 Task: Look for products in the category "Mexican" from Store Brand only.
Action: Mouse moved to (16, 136)
Screenshot: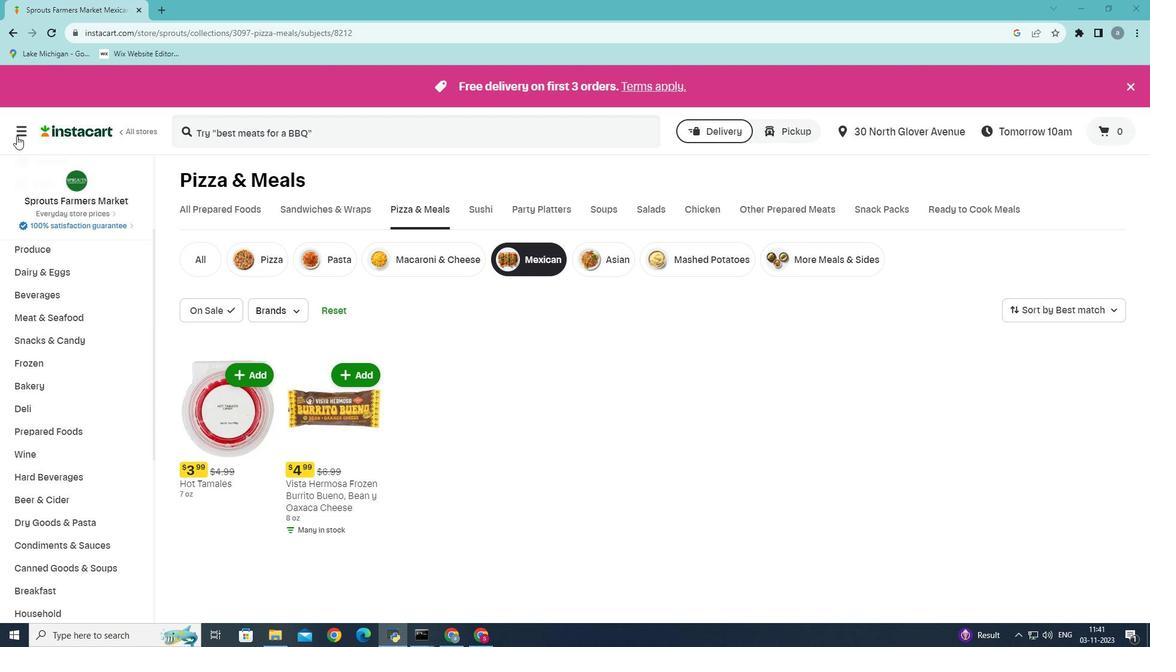 
Action: Mouse pressed left at (16, 136)
Screenshot: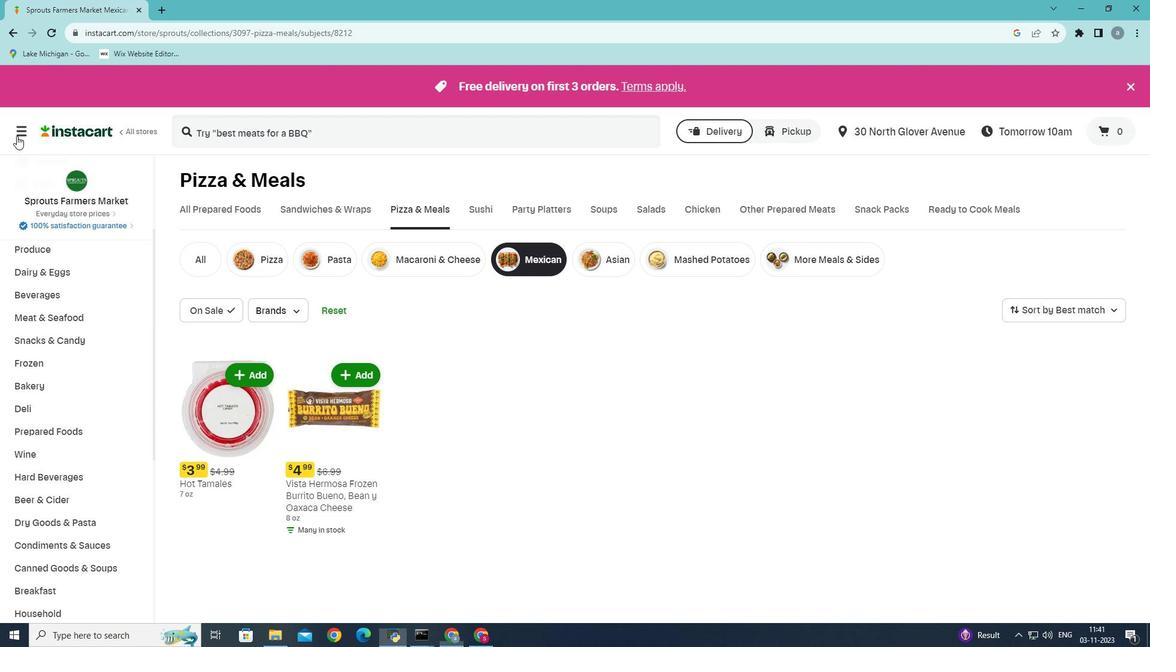 
Action: Mouse moved to (76, 333)
Screenshot: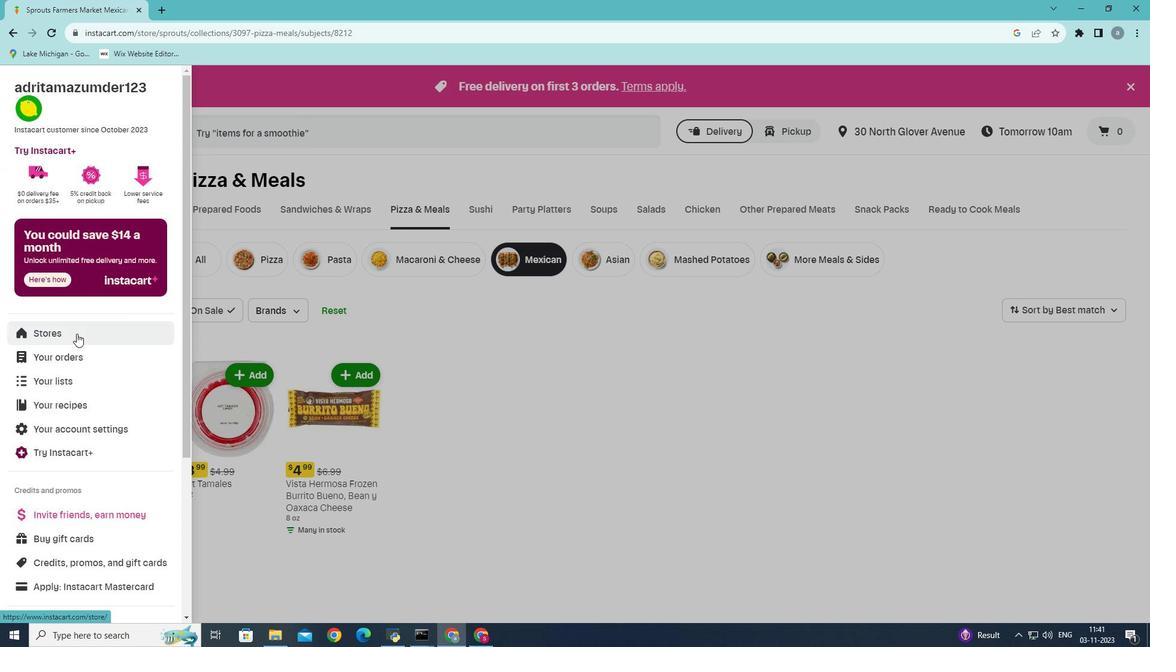
Action: Mouse pressed left at (76, 333)
Screenshot: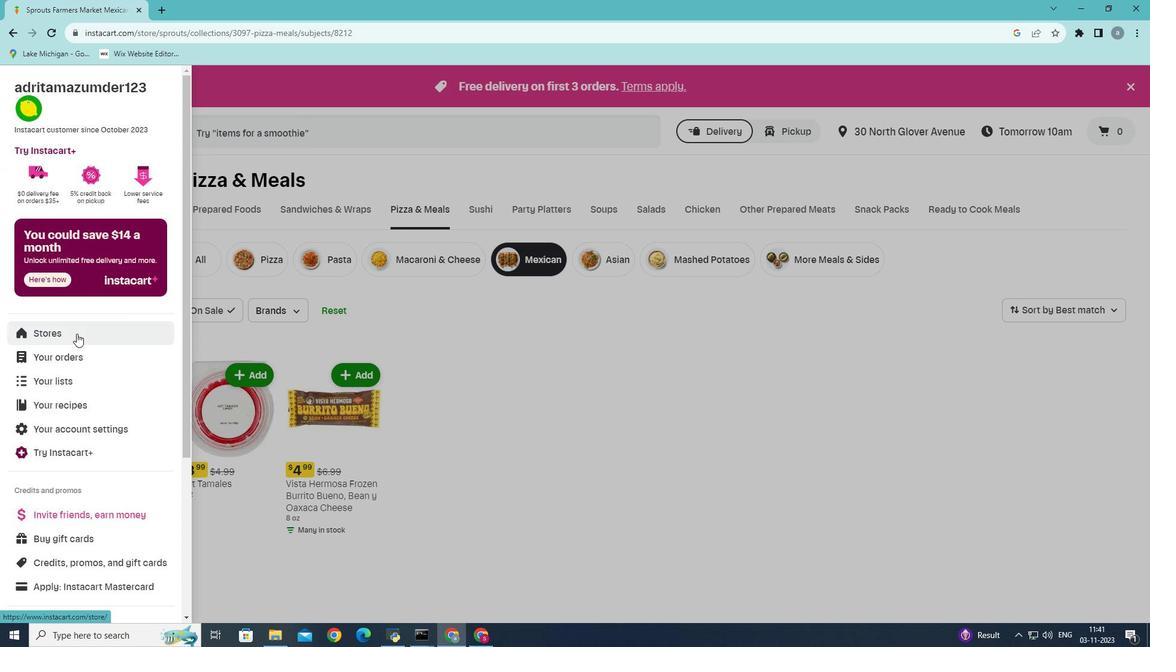
Action: Mouse moved to (282, 139)
Screenshot: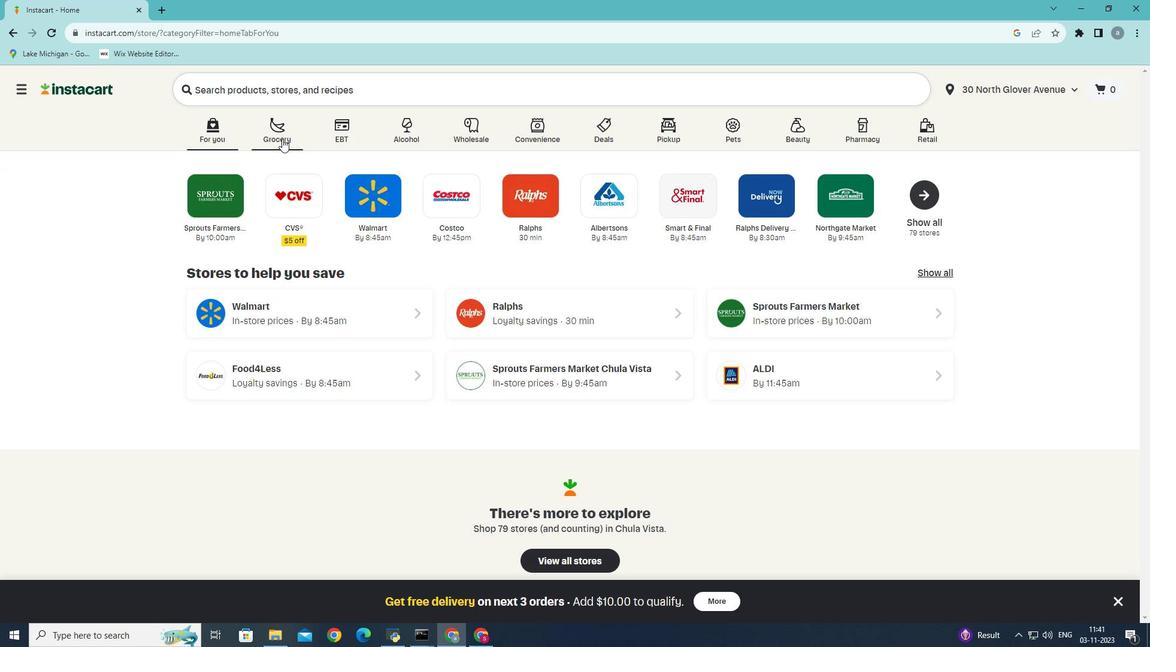 
Action: Mouse pressed left at (282, 139)
Screenshot: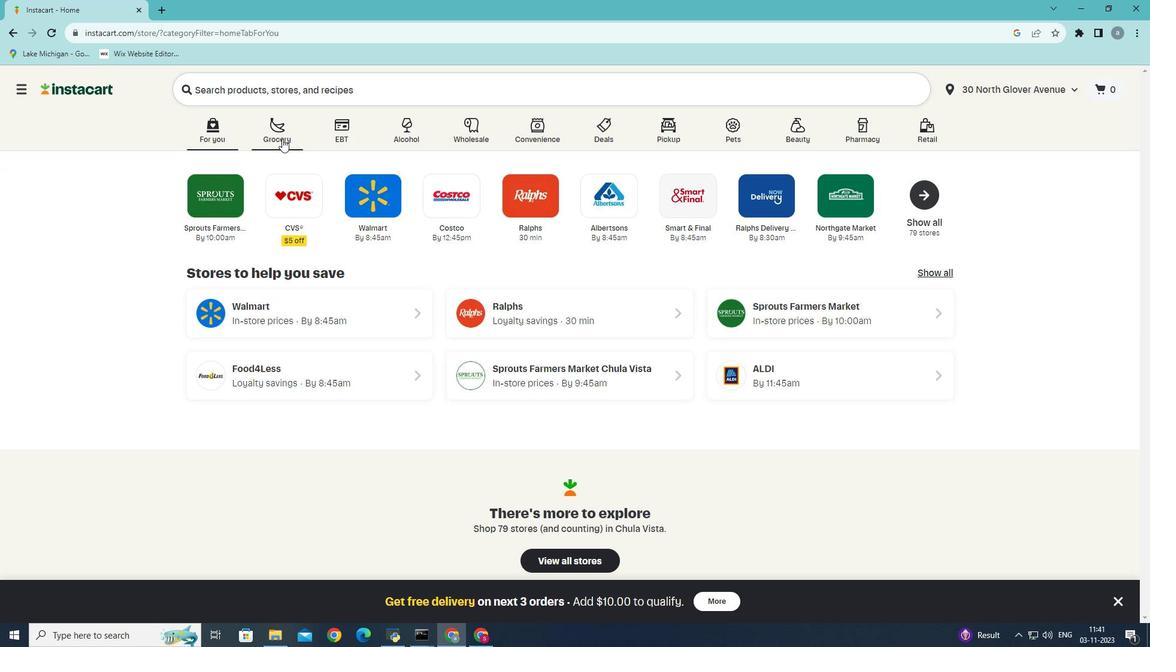 
Action: Mouse moved to (314, 346)
Screenshot: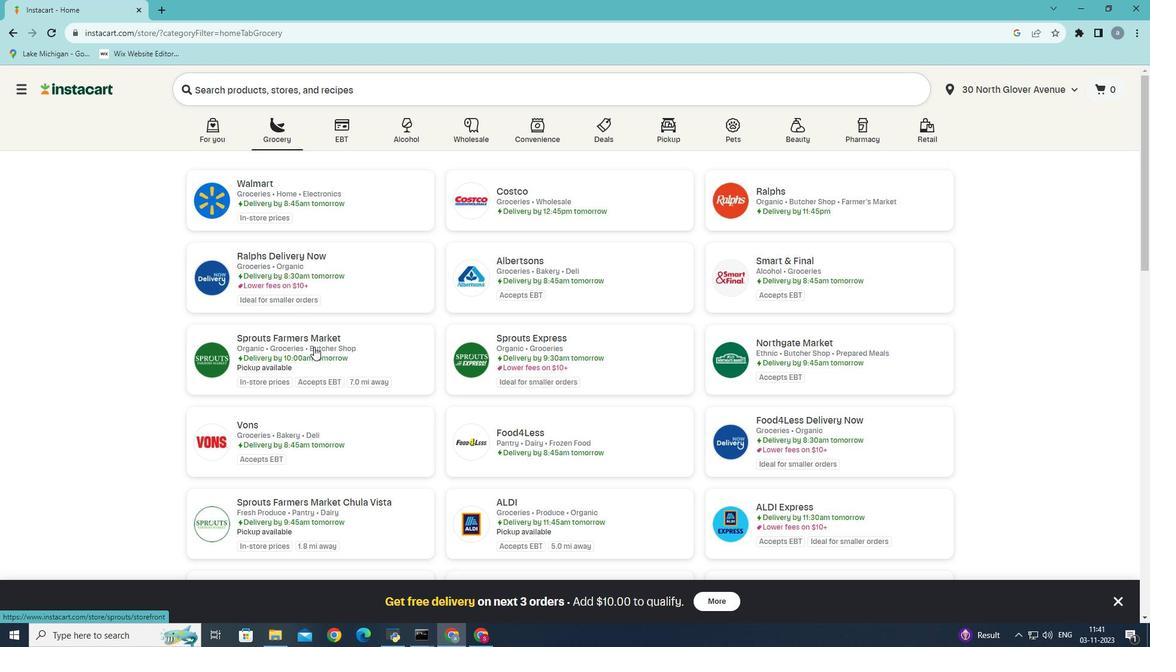 
Action: Mouse pressed left at (314, 346)
Screenshot: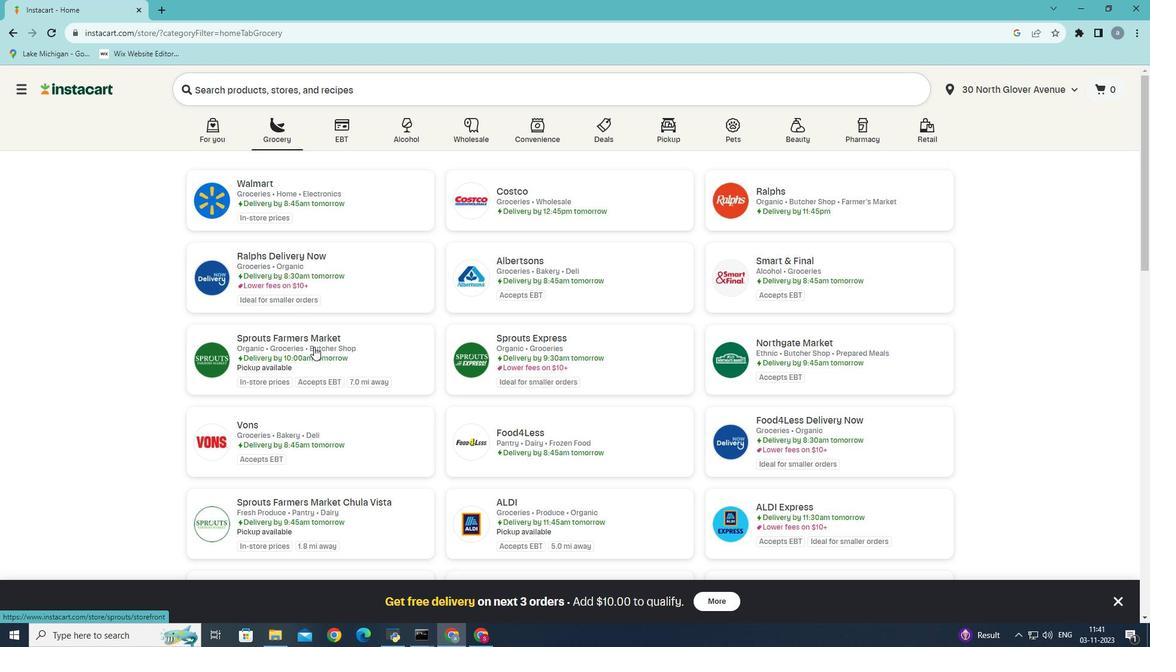 
Action: Mouse moved to (105, 448)
Screenshot: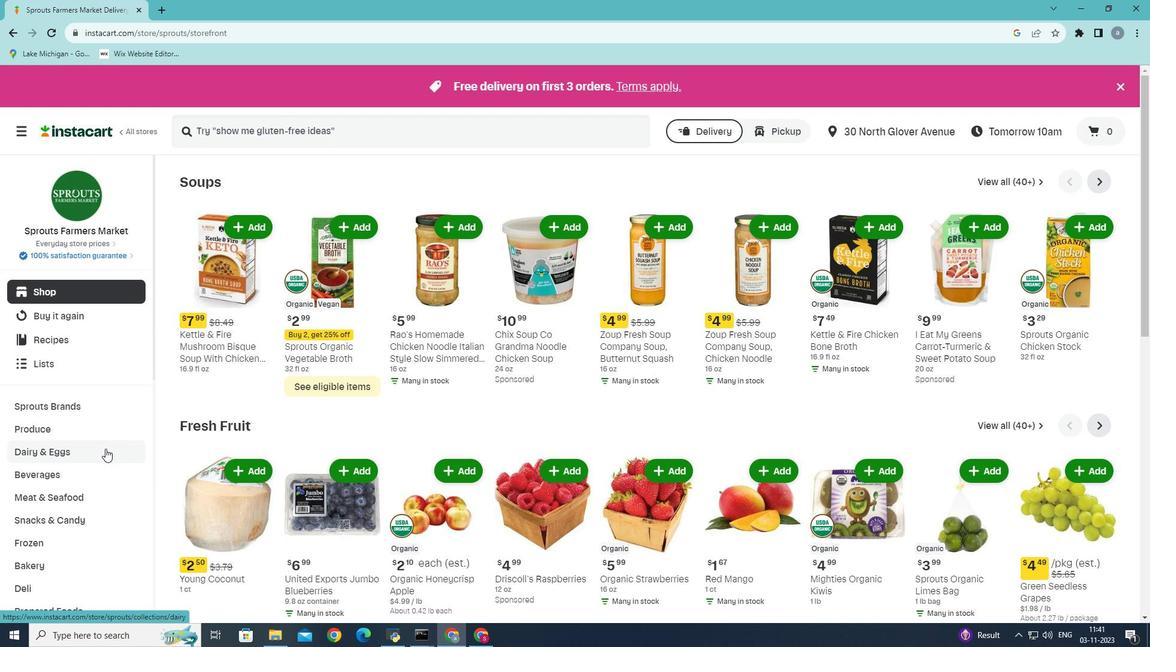 
Action: Mouse scrolled (105, 448) with delta (0, 0)
Screenshot: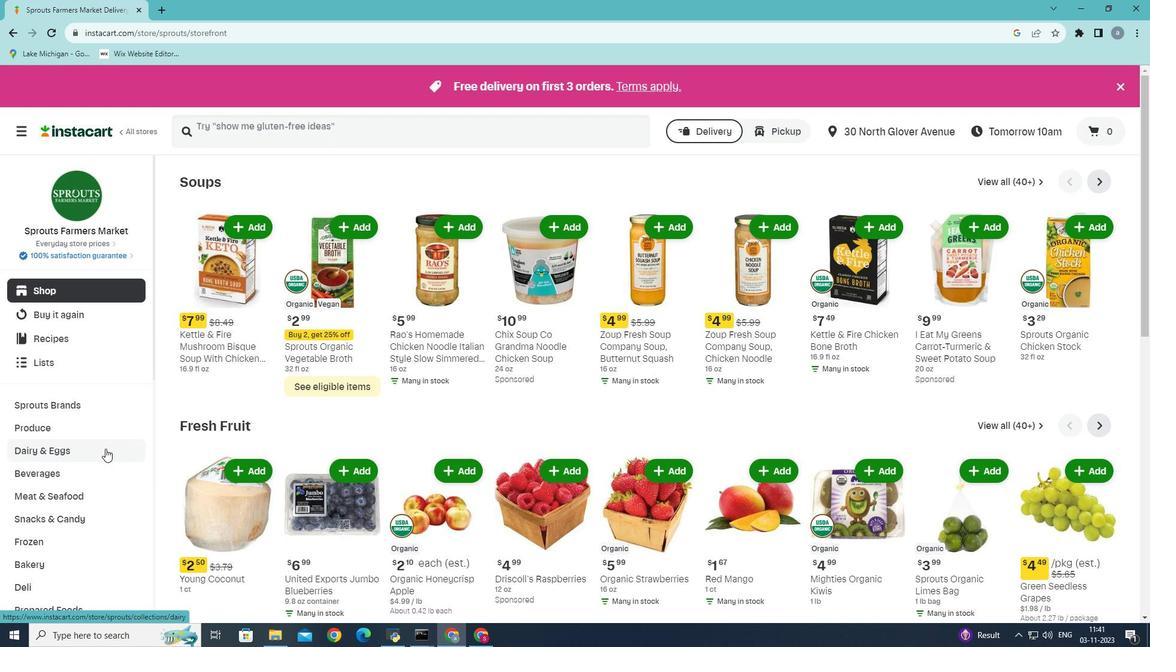 
Action: Mouse scrolled (105, 448) with delta (0, 0)
Screenshot: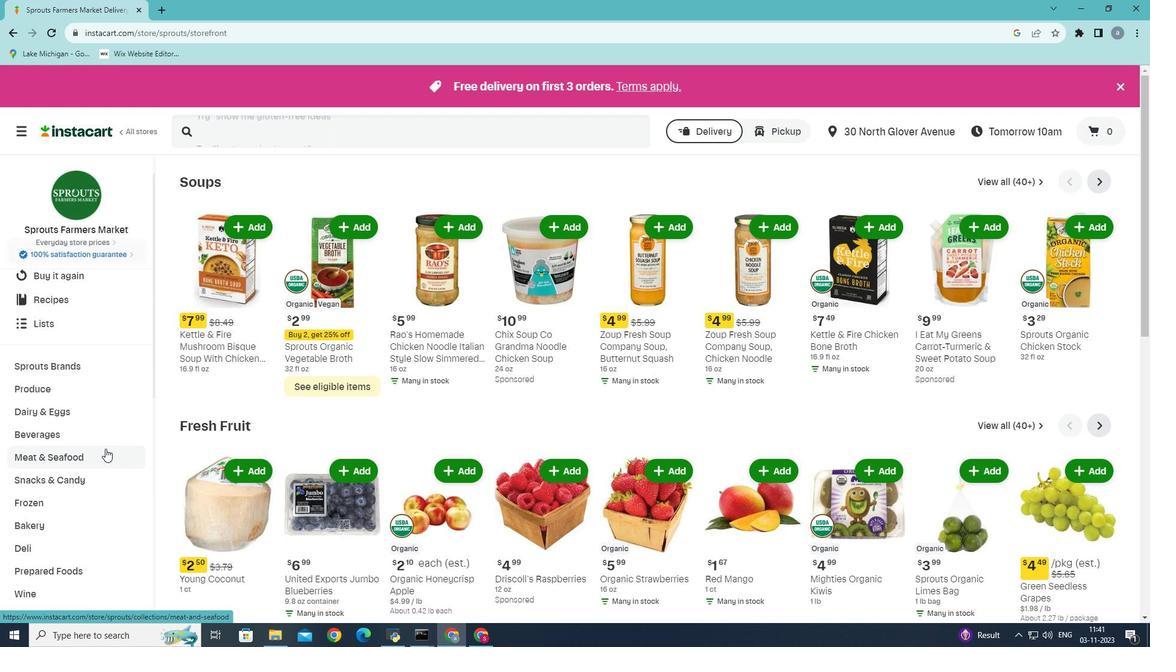 
Action: Mouse moved to (52, 490)
Screenshot: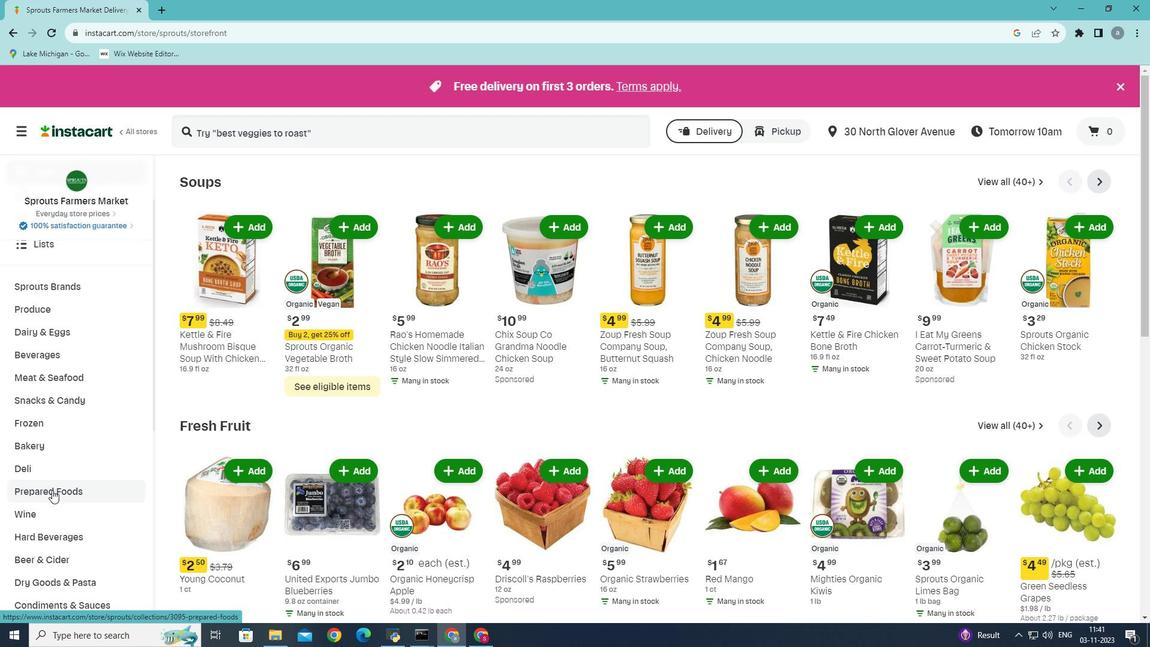 
Action: Mouse pressed left at (52, 490)
Screenshot: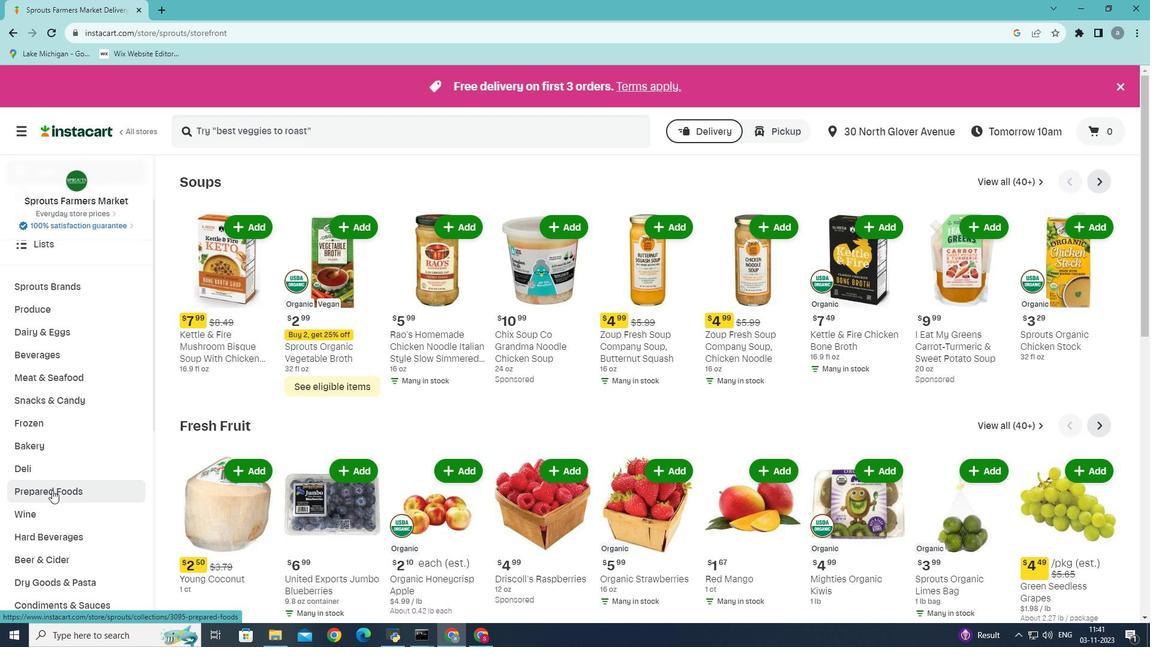 
Action: Mouse moved to (426, 206)
Screenshot: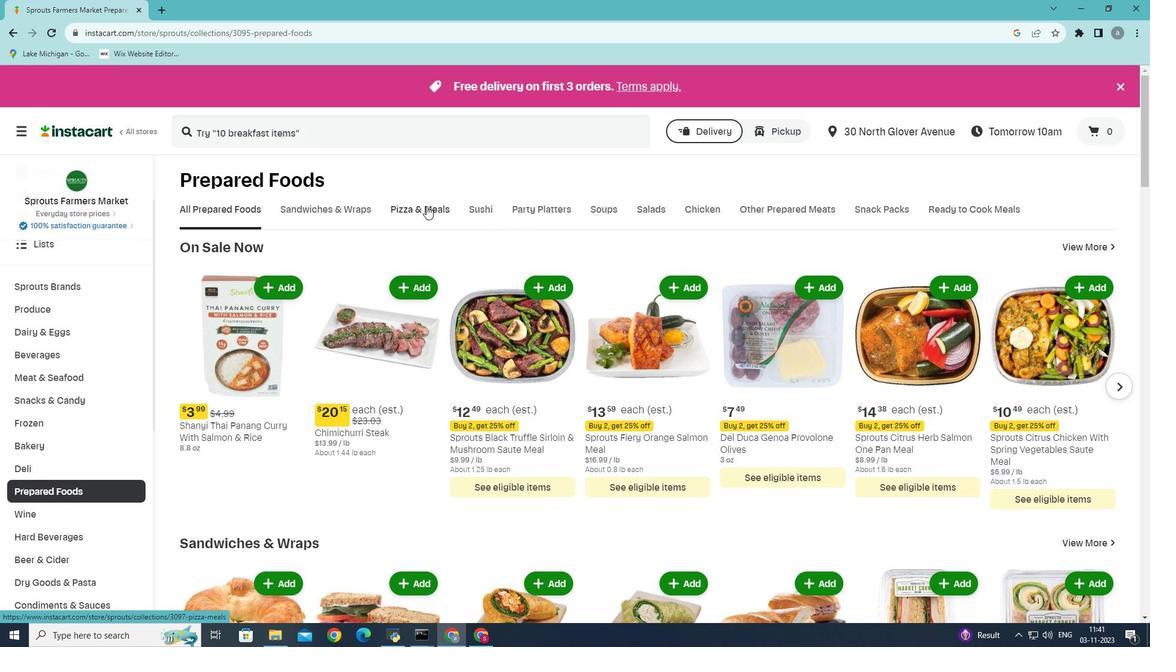 
Action: Mouse pressed left at (426, 206)
Screenshot: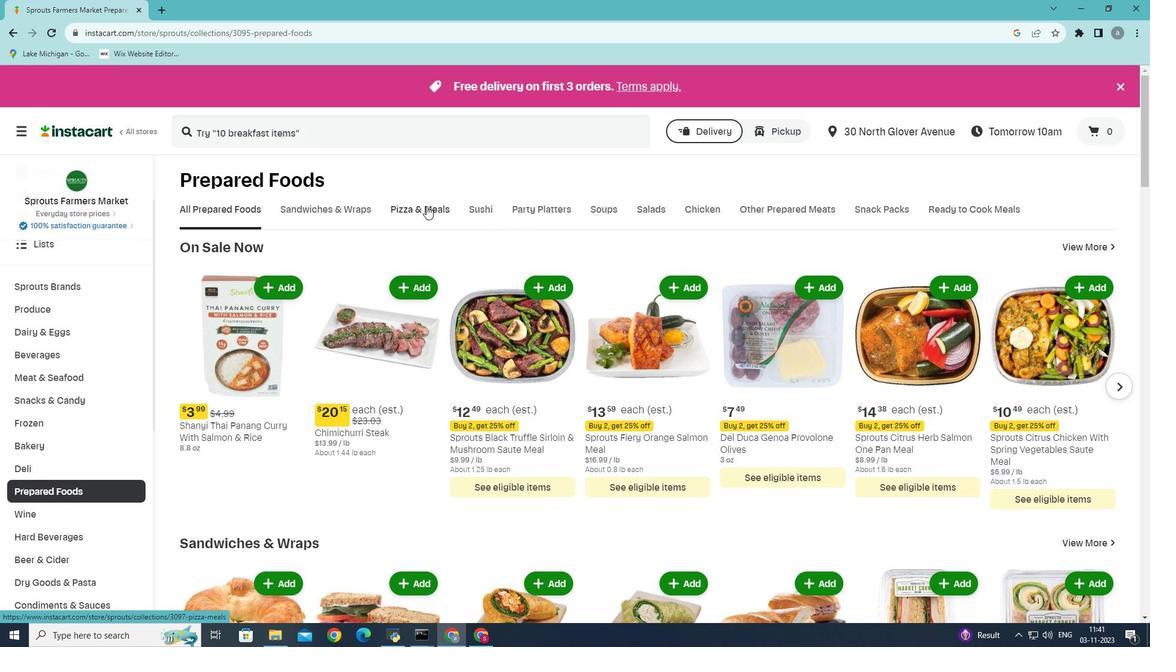 
Action: Mouse moved to (539, 261)
Screenshot: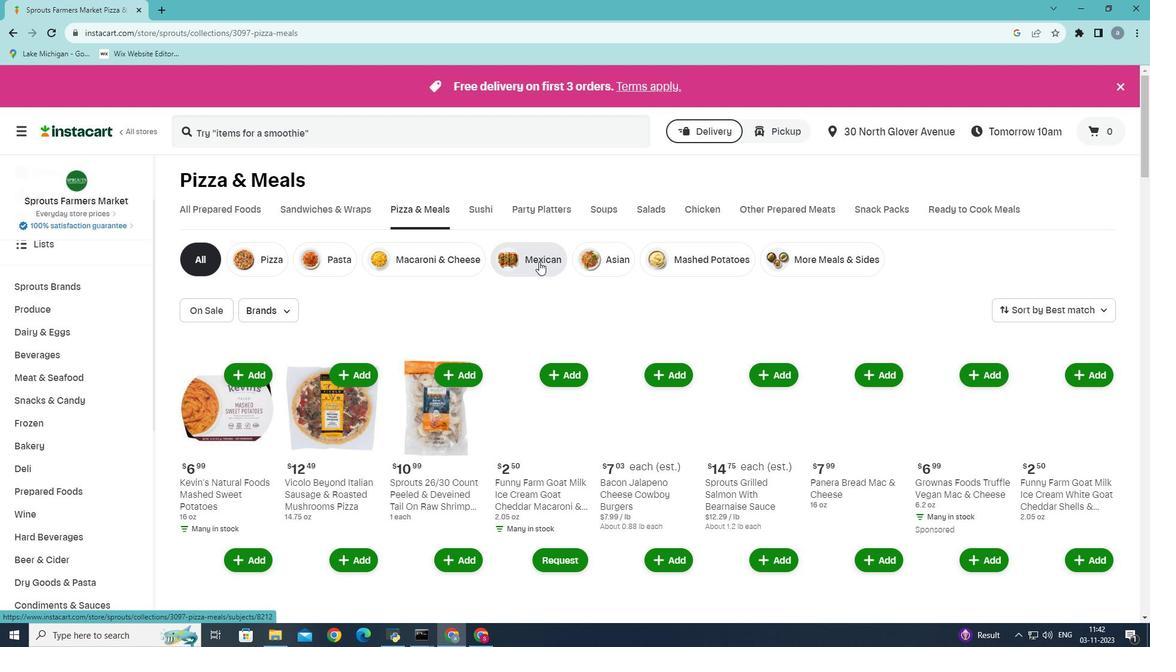 
Action: Mouse pressed left at (539, 261)
Screenshot: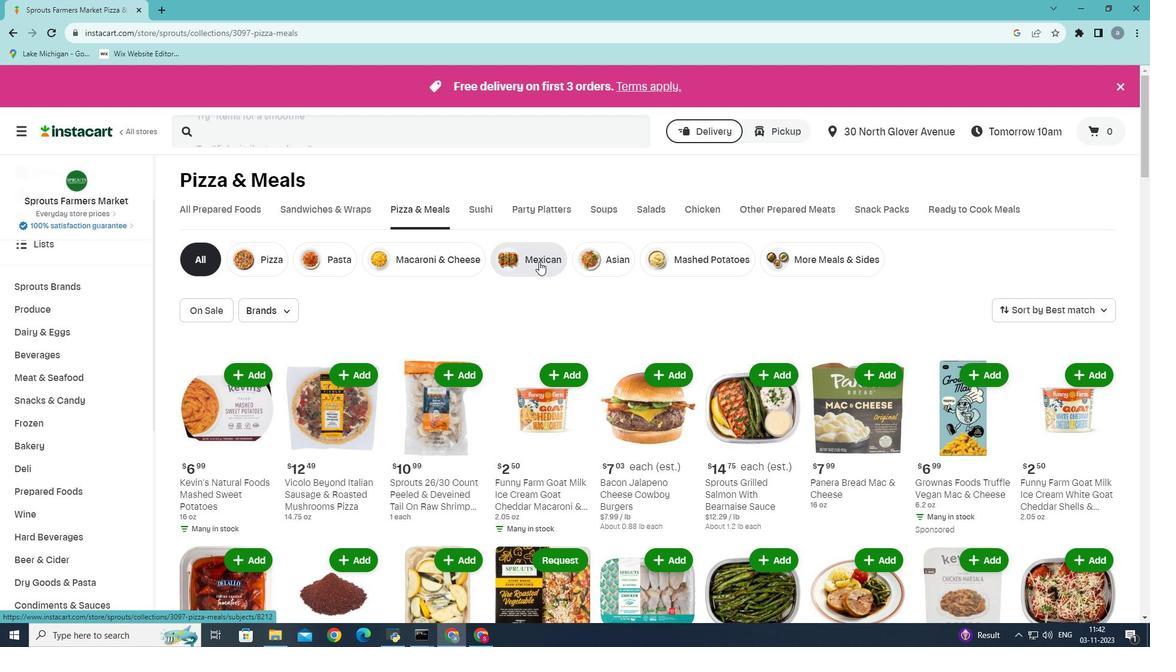 
Action: Mouse moved to (282, 313)
Screenshot: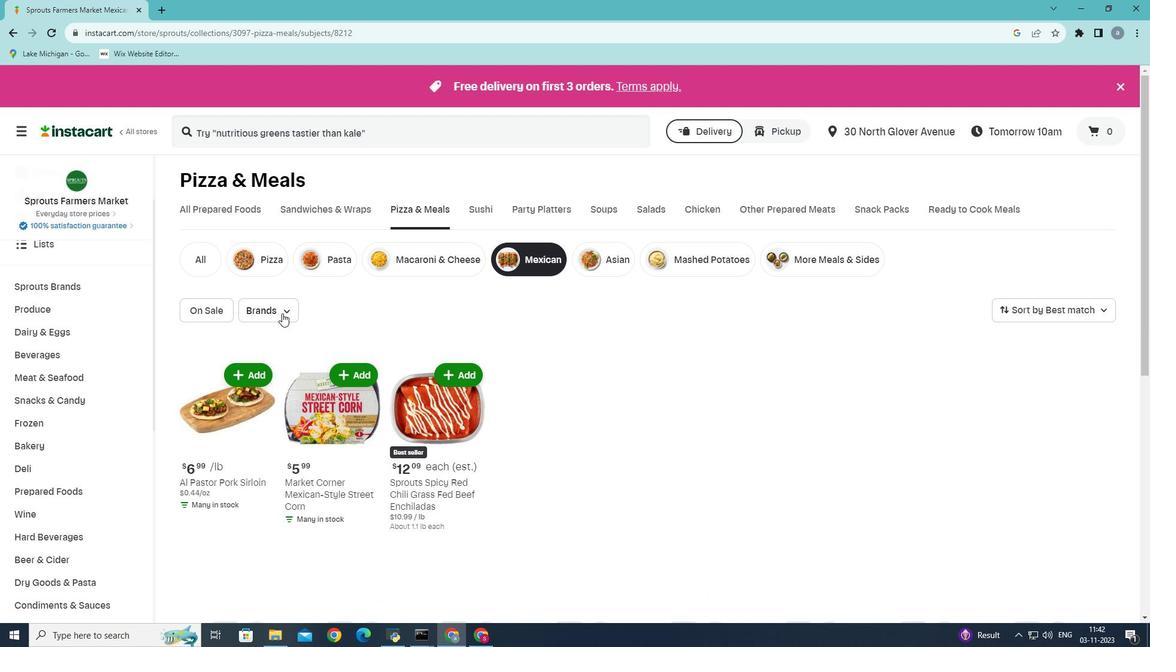 
Action: Mouse pressed left at (282, 313)
Screenshot: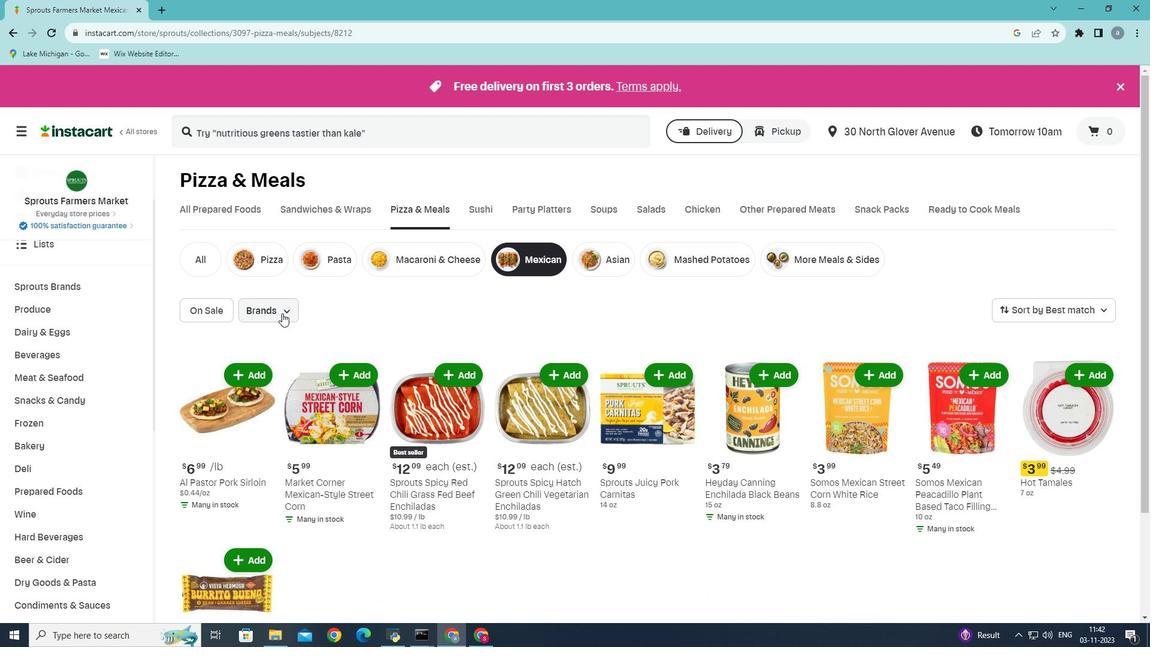 
Action: Mouse moved to (276, 346)
Screenshot: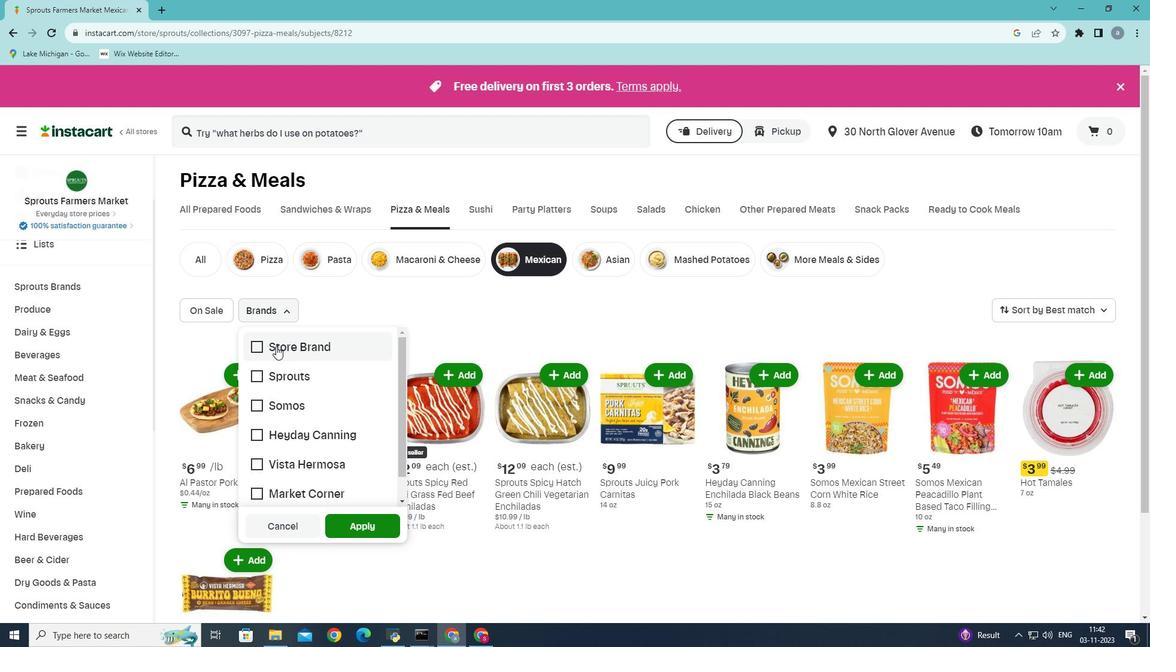 
Action: Mouse pressed left at (276, 346)
Screenshot: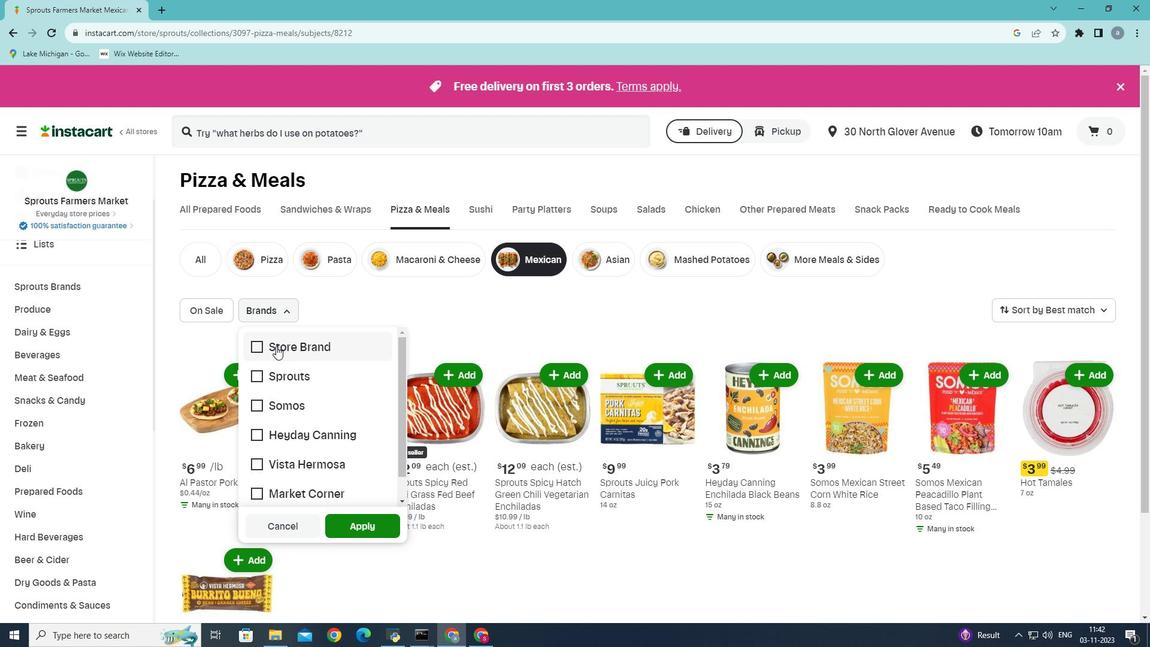 
Action: Mouse moved to (354, 524)
Screenshot: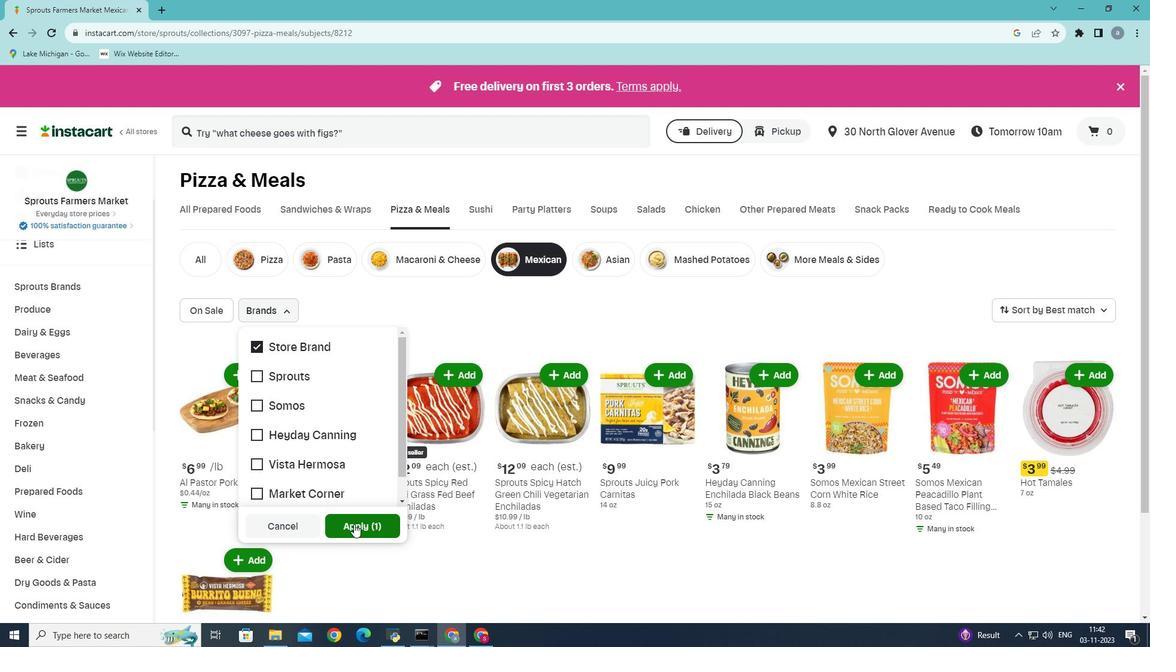 
Action: Mouse pressed left at (354, 524)
Screenshot: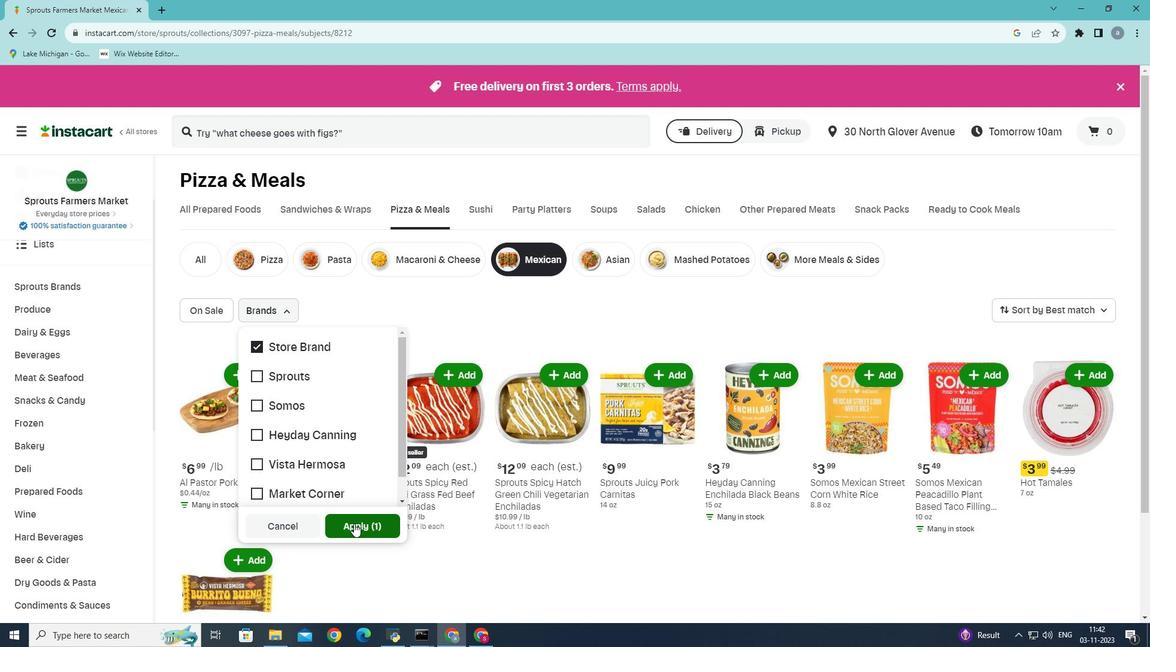 
Action: Mouse moved to (354, 523)
Screenshot: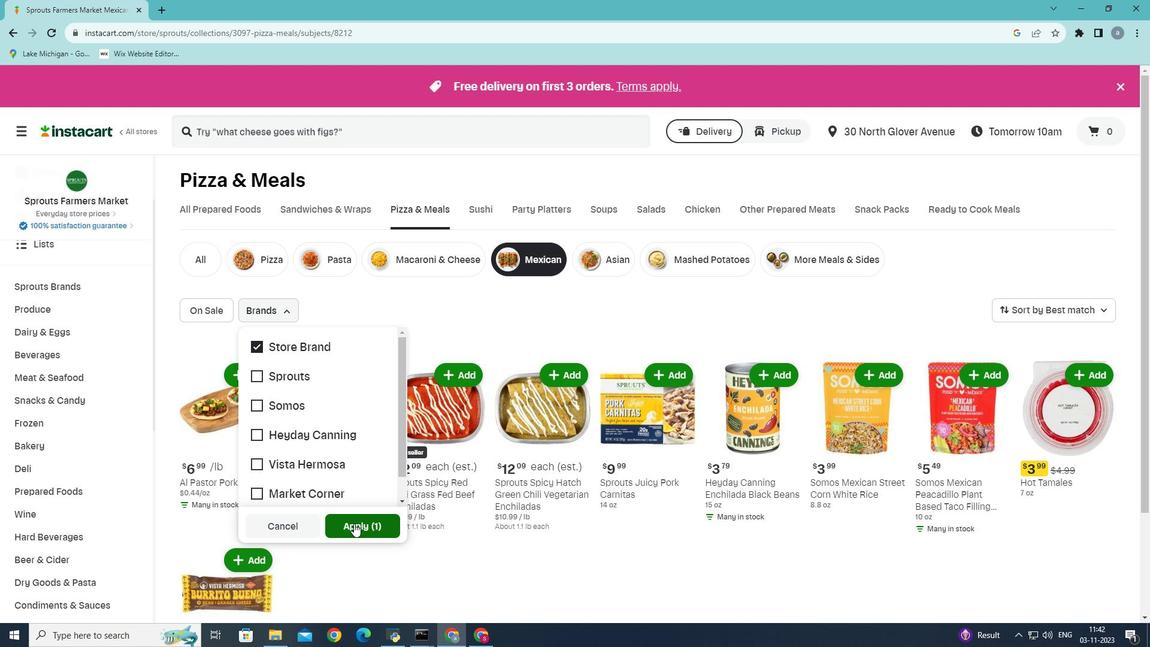 
